 Task: Create in the project AgileCraft in Backlog an issue 'Create a new online platform for online education courses with advanced peer-to-peer learning and discussion features', assign it to team member softage.3@softage.net and change the status to IN PROGRESS. Create in the project AgileCraft in Backlog an issue 'Implement a new cloud-based customer engagement system for a company with advanced marketing automation and customer retention features', assign it to team member softage.4@softage.net and change the status to IN PROGRESS
Action: Mouse moved to (222, 392)
Screenshot: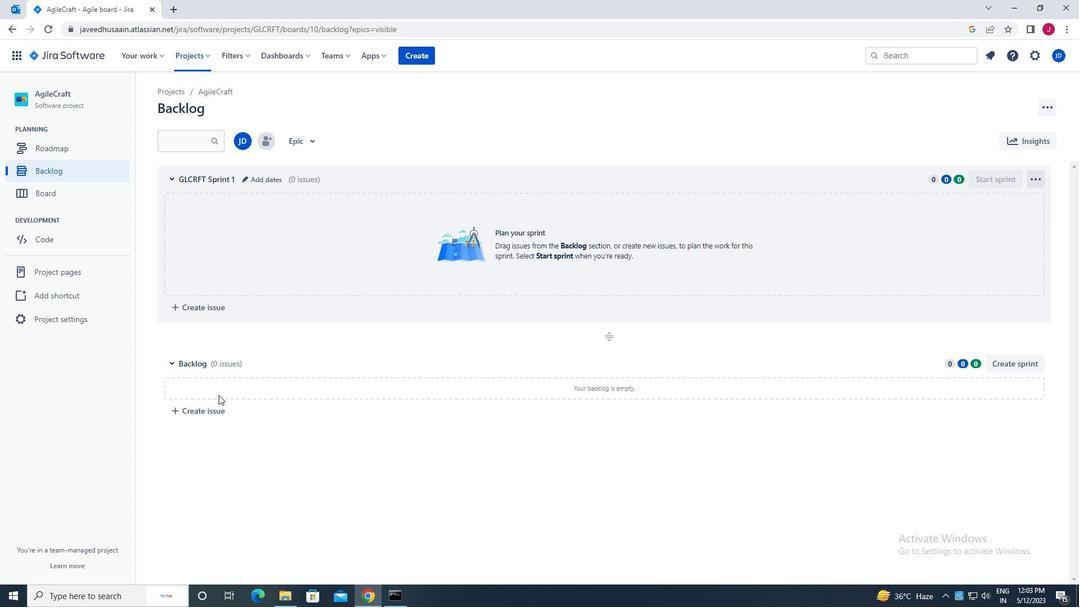 
Action: Mouse pressed left at (222, 392)
Screenshot: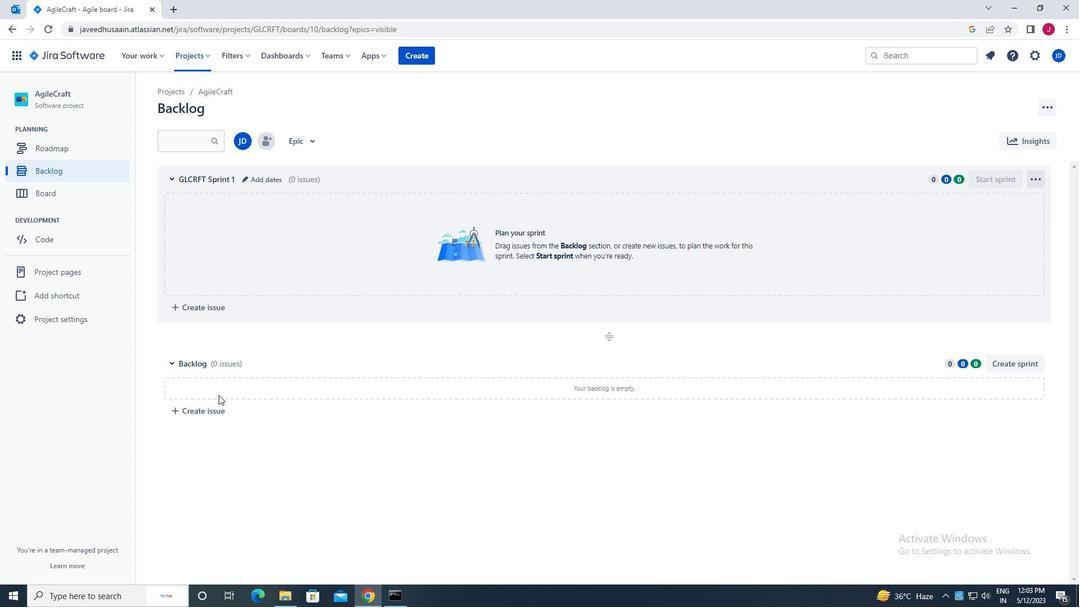 
Action: Mouse moved to (237, 386)
Screenshot: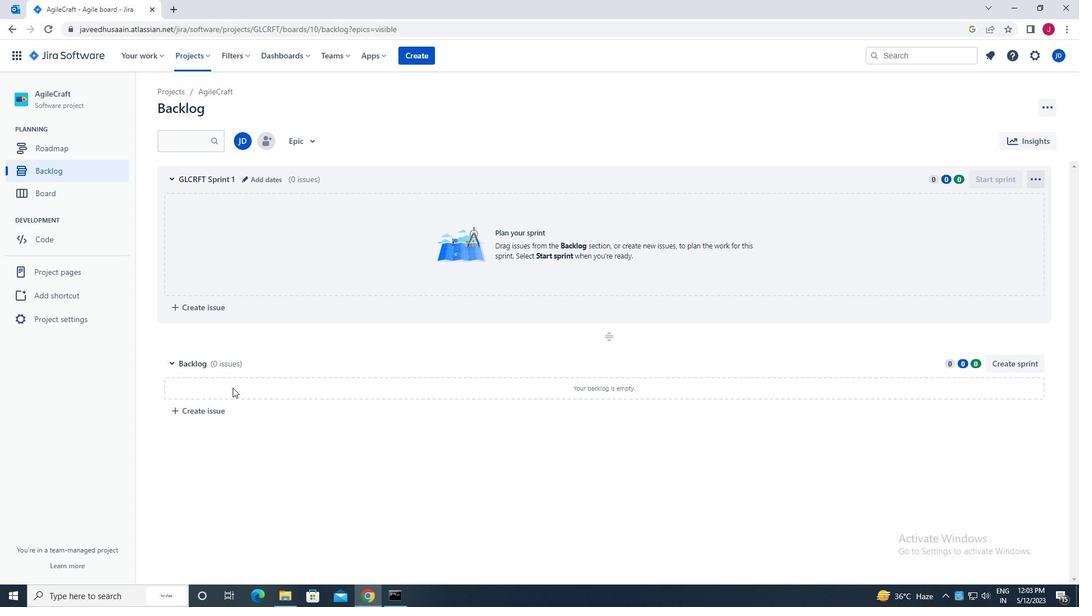 
Action: Mouse pressed left at (237, 386)
Screenshot: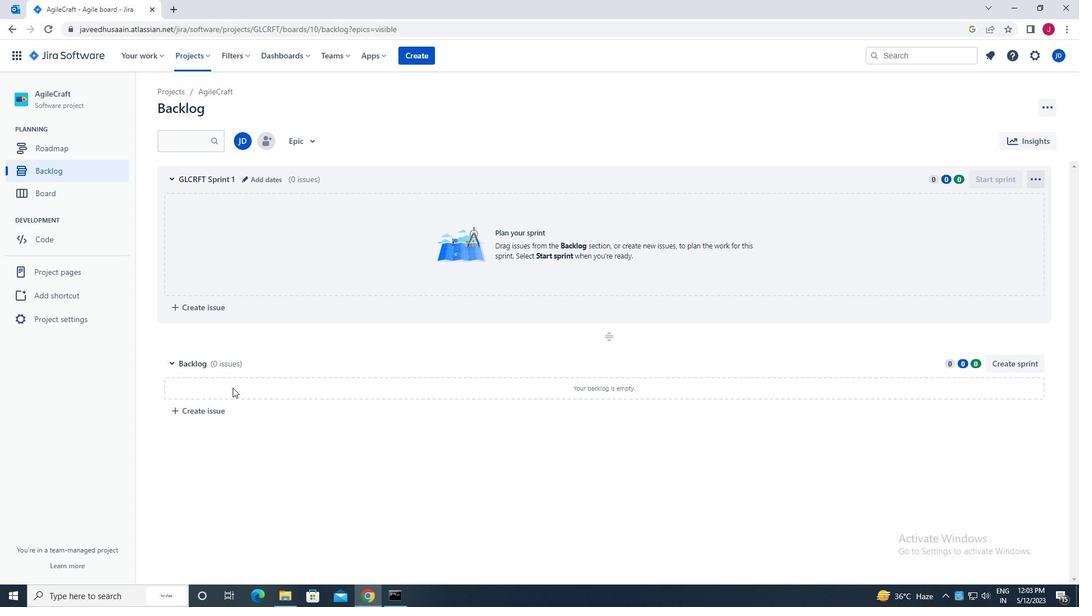
Action: Mouse moved to (209, 413)
Screenshot: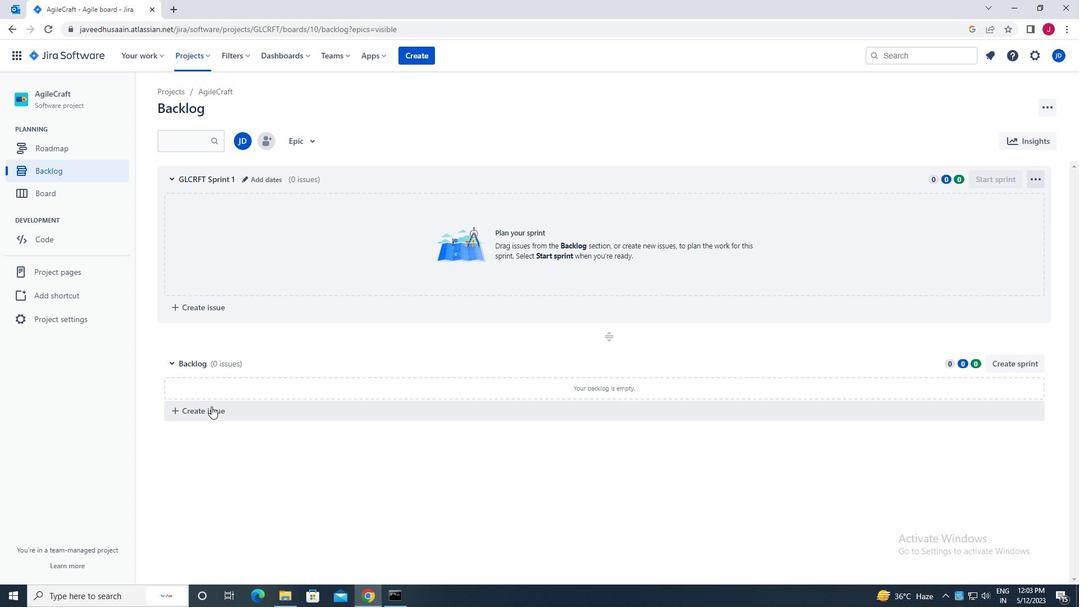
Action: Mouse pressed left at (209, 413)
Screenshot: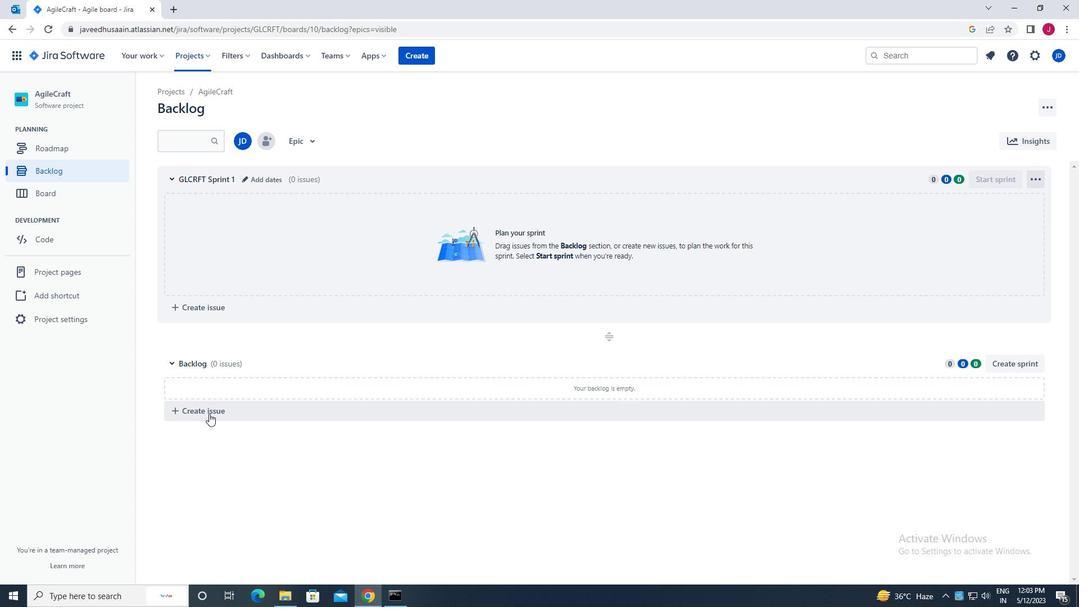 
Action: Mouse moved to (232, 413)
Screenshot: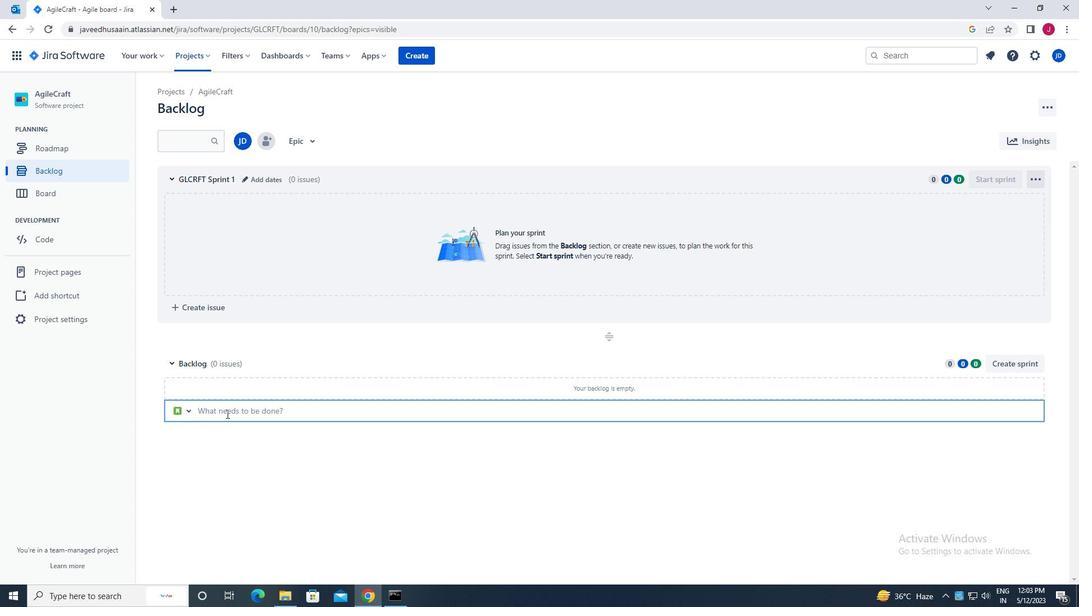 
Action: Mouse pressed left at (232, 413)
Screenshot: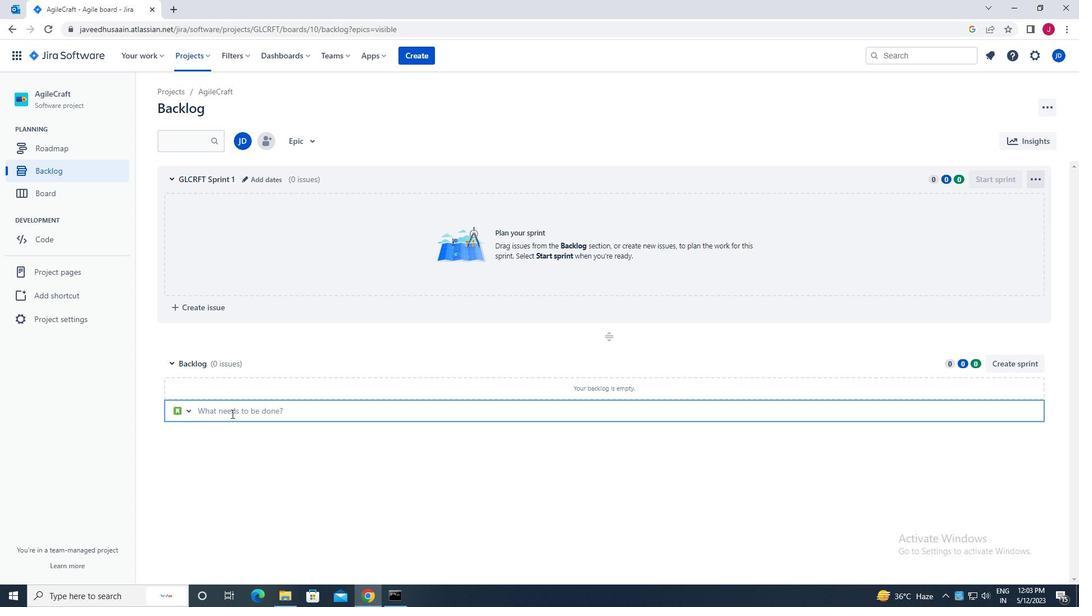 
Action: Key pressed <Key.caps_lock>c<Key.caps_lock>reate<Key.space>a<Key.space>new<Key.space>online<Key.space>platform<Key.space>for<Key.space>online<Key.space>education<Key.space>courses<Key.space>with<Key.space>advanced<Key.space>peer-to-peer<Key.space>learning<Key.space>and<Key.space>discusion<Key.space>features
Screenshot: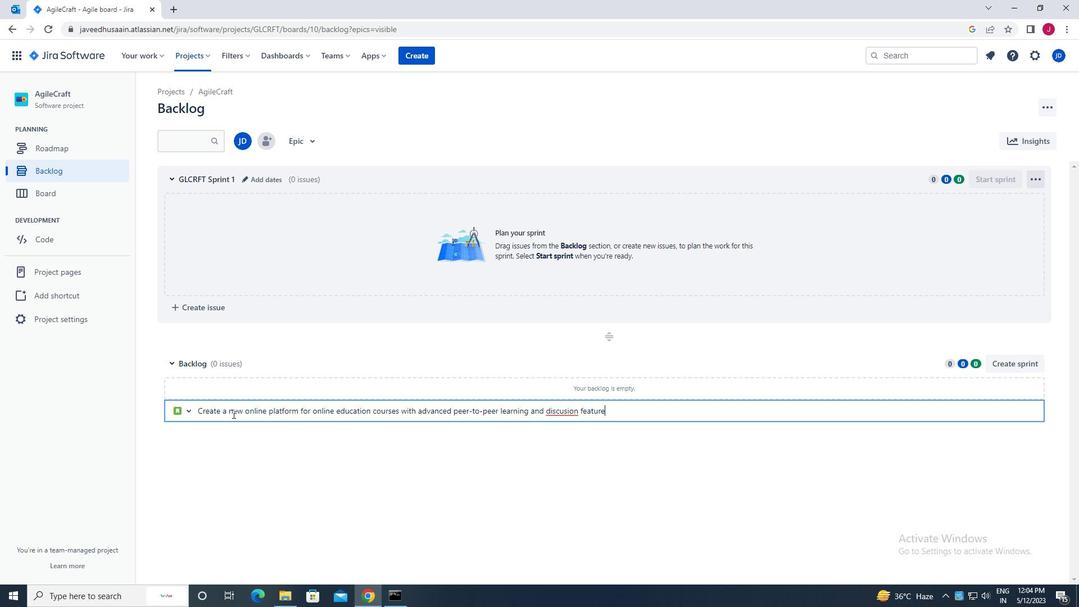 
Action: Mouse moved to (553, 412)
Screenshot: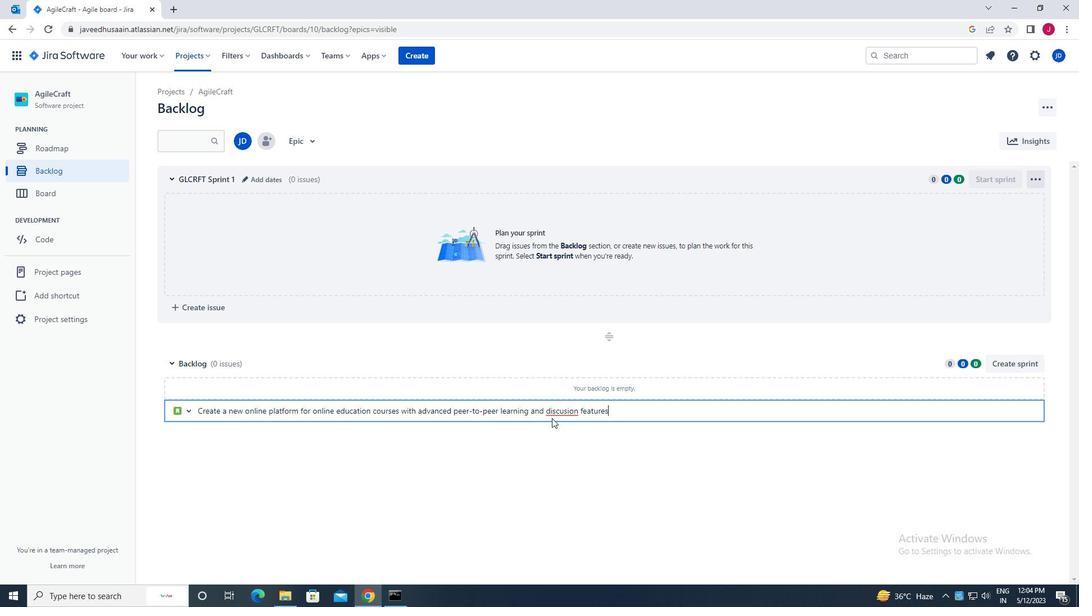 
Action: Mouse pressed left at (553, 412)
Screenshot: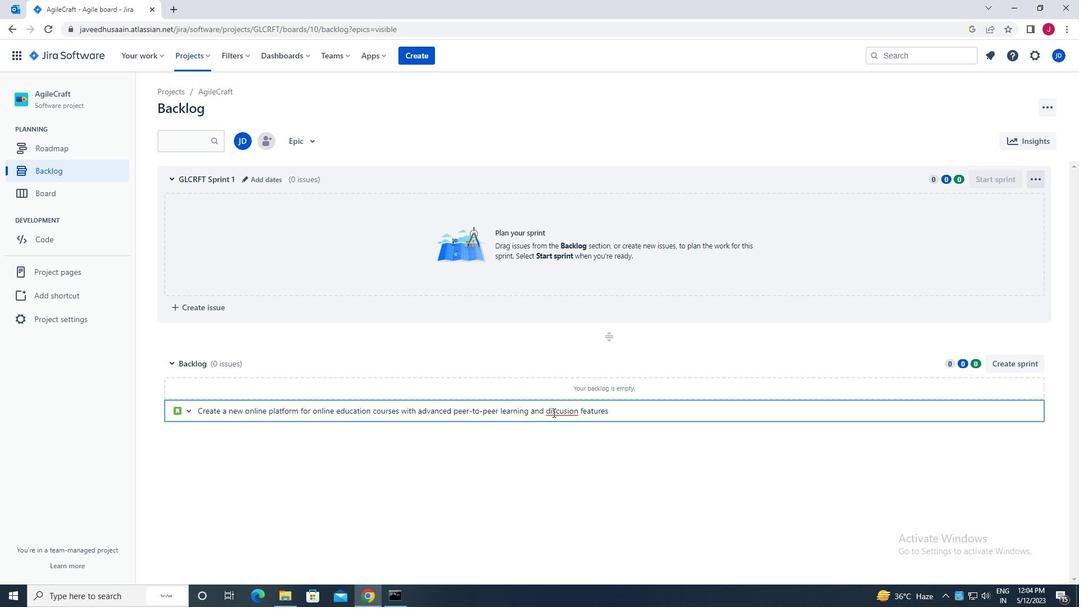 
Action: Mouse moved to (569, 410)
Screenshot: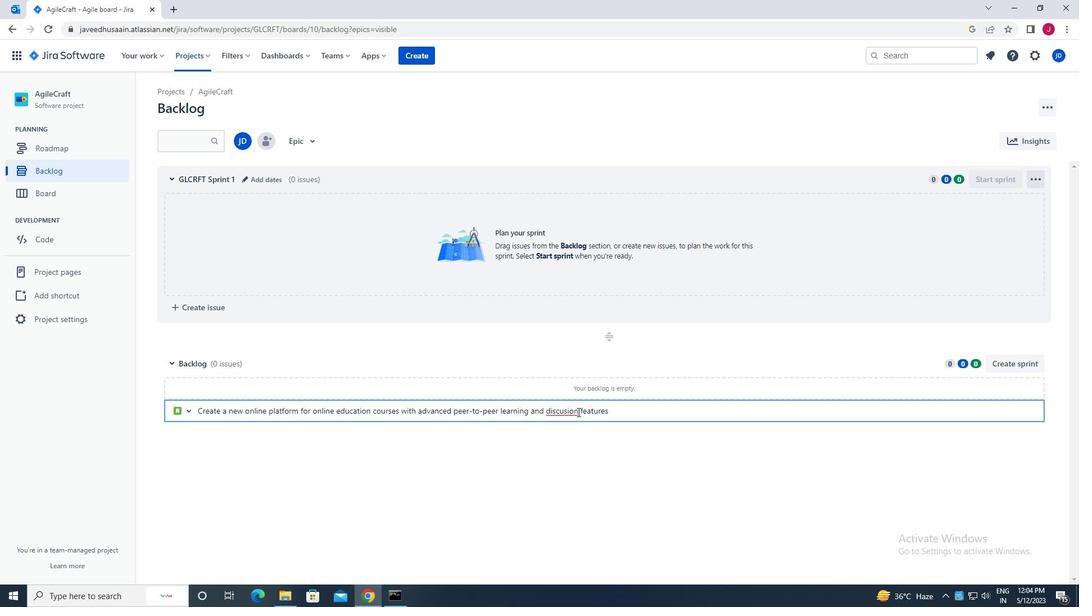 
Action: Mouse pressed left at (569, 410)
Screenshot: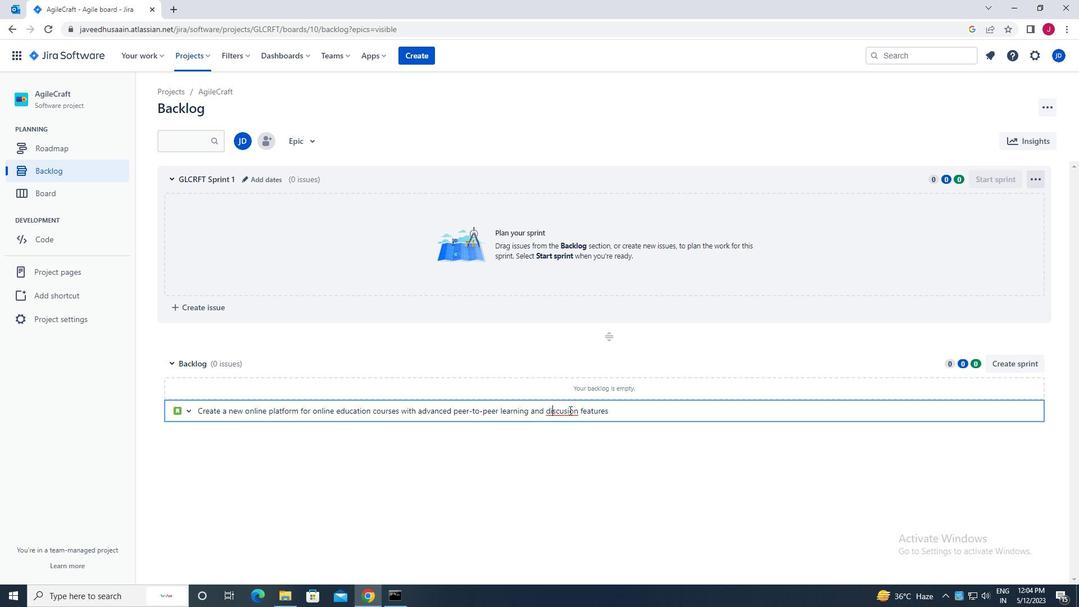 
Action: Mouse moved to (565, 412)
Screenshot: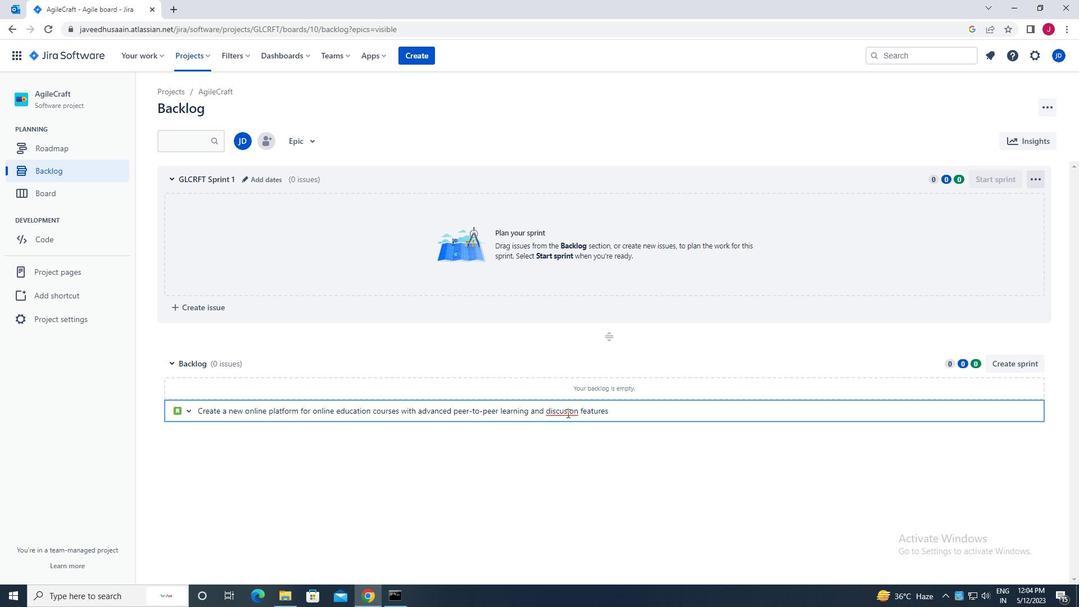 
Action: Mouse pressed left at (565, 412)
Screenshot: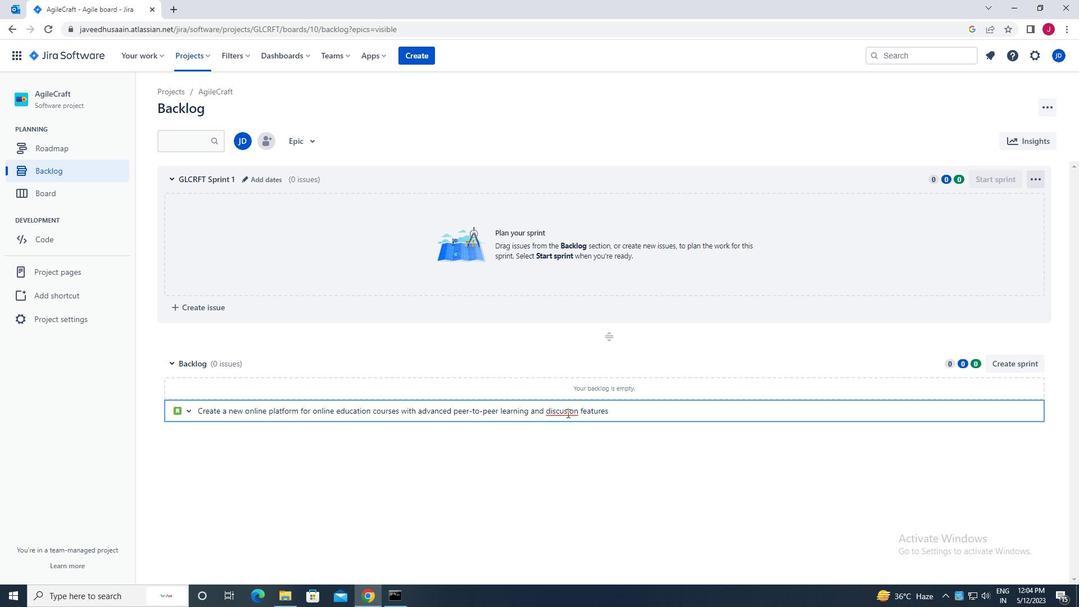 
Action: Mouse moved to (570, 415)
Screenshot: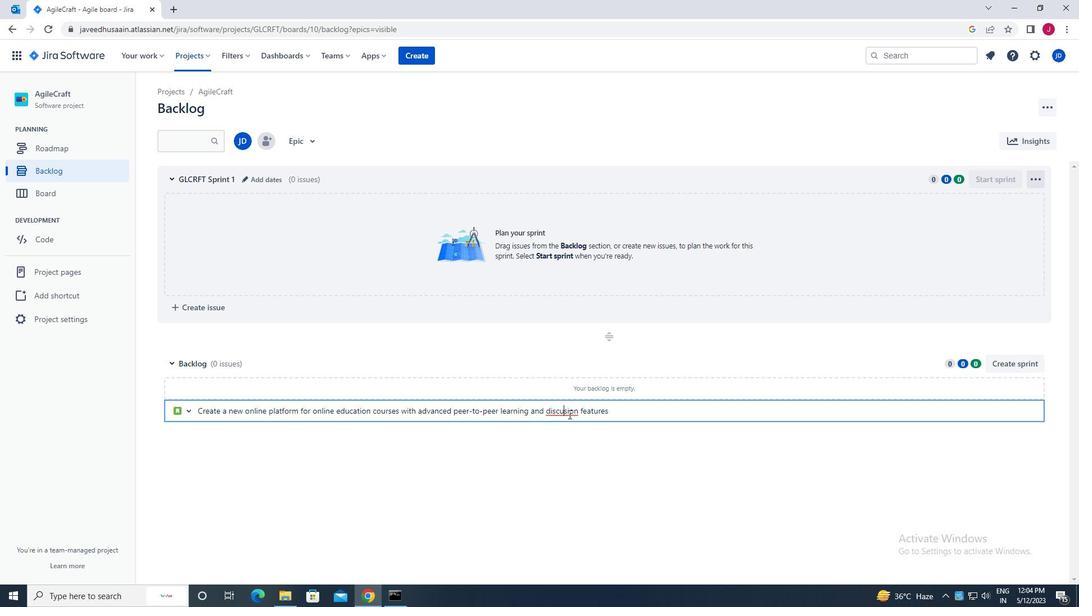 
Action: Key pressed s
Screenshot: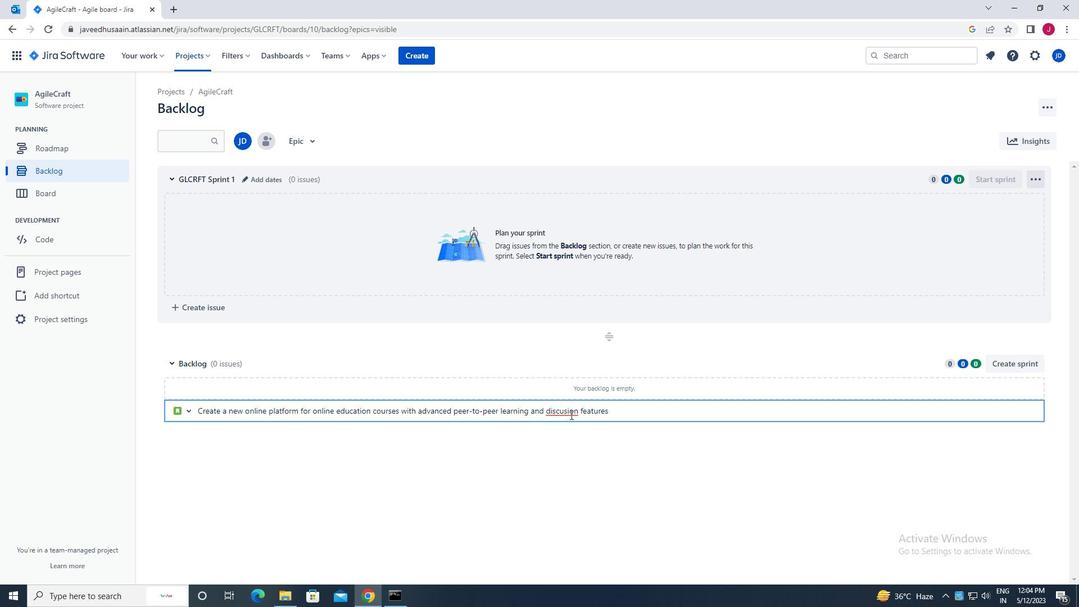 
Action: Mouse moved to (679, 414)
Screenshot: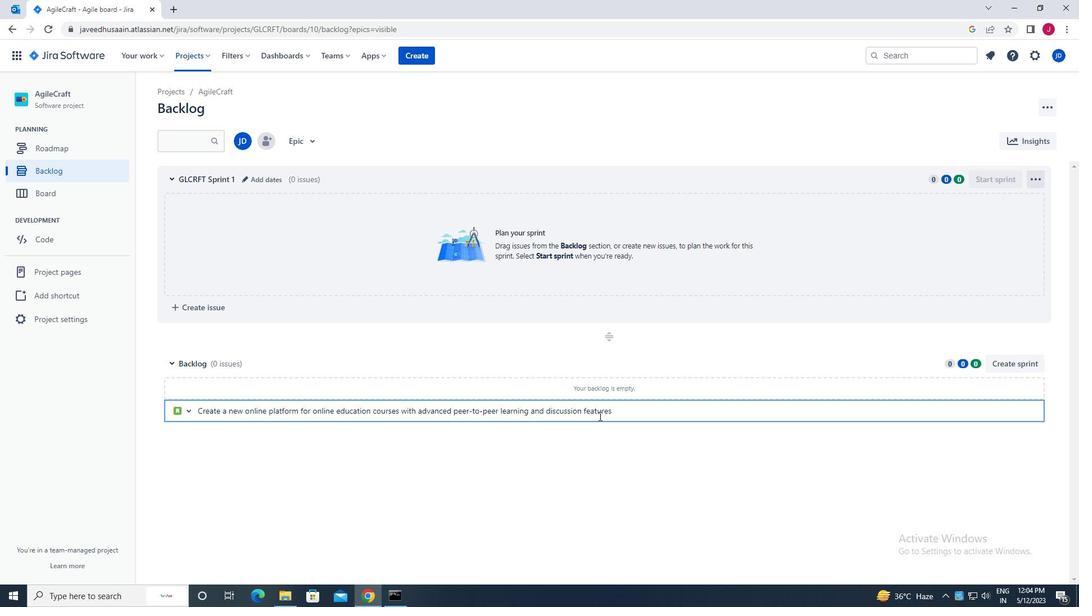 
Action: Key pressed <Key.enter>
Screenshot: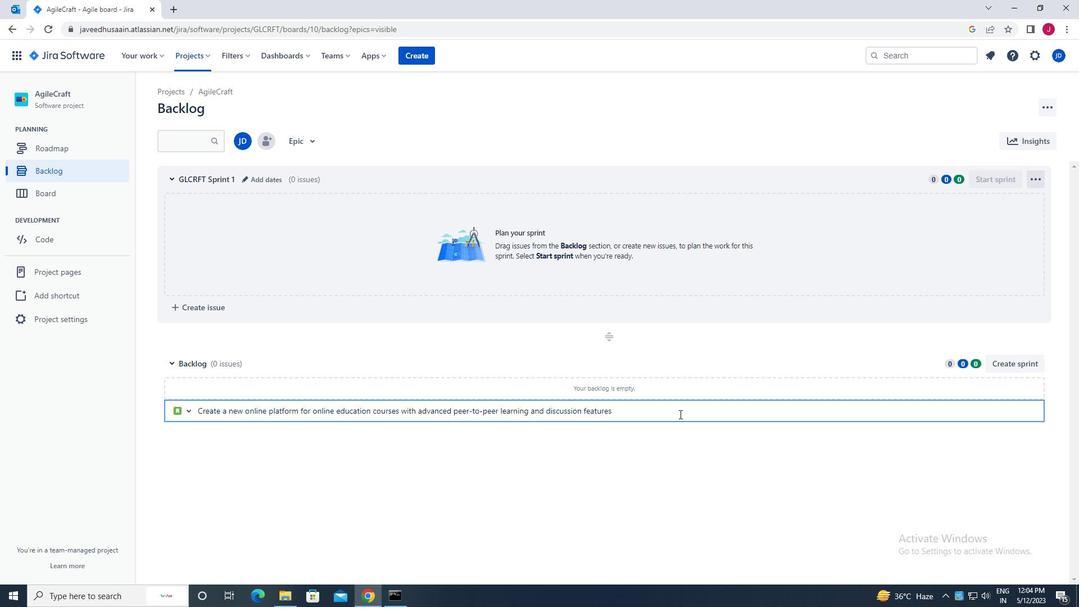 
Action: Mouse moved to (1010, 387)
Screenshot: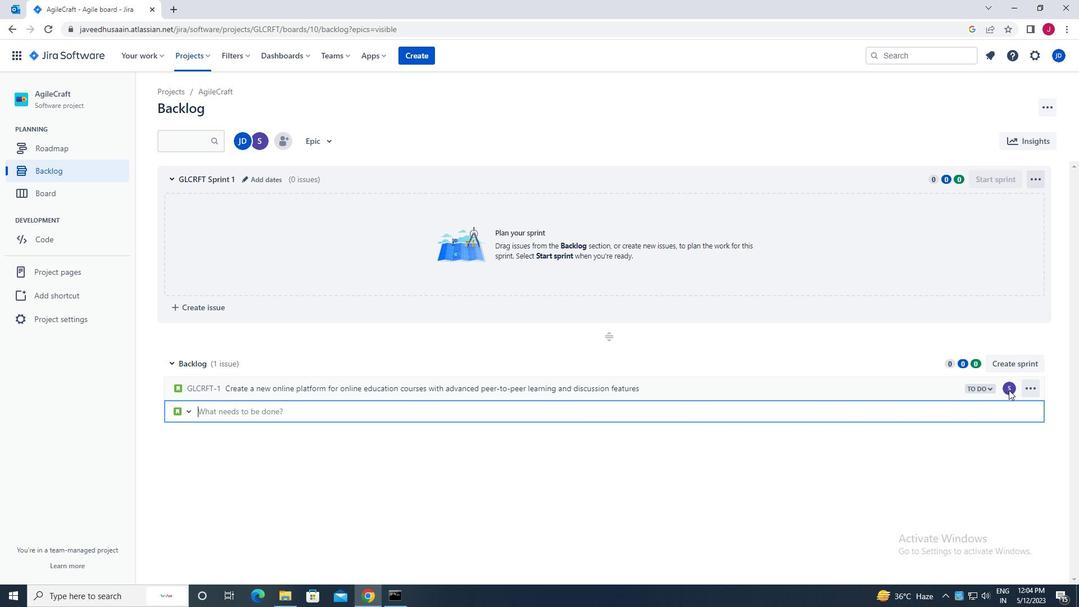 
Action: Mouse pressed left at (1010, 387)
Screenshot: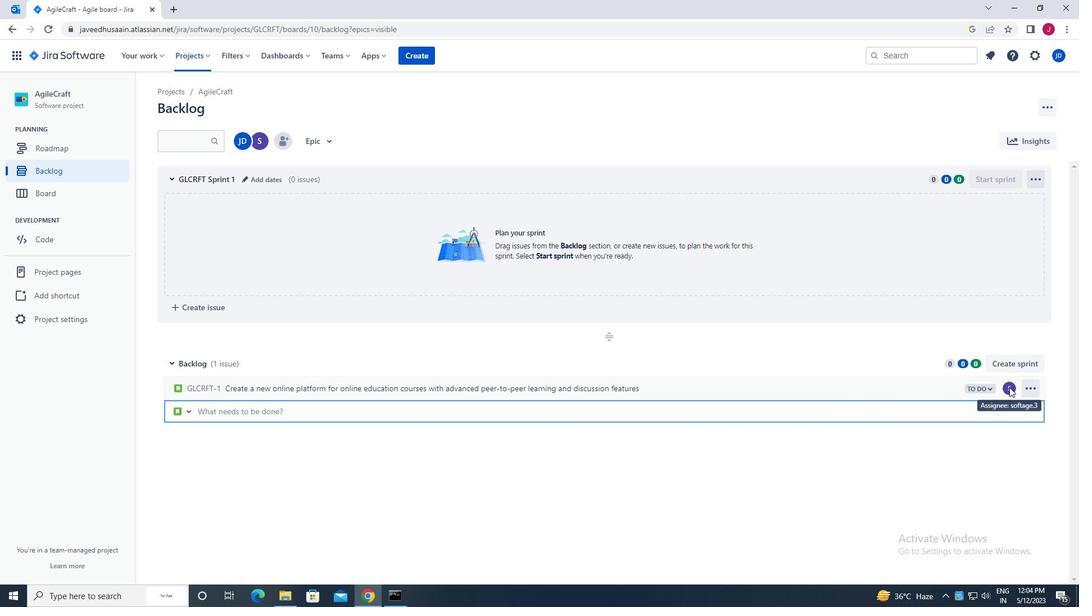 
Action: Mouse moved to (929, 417)
Screenshot: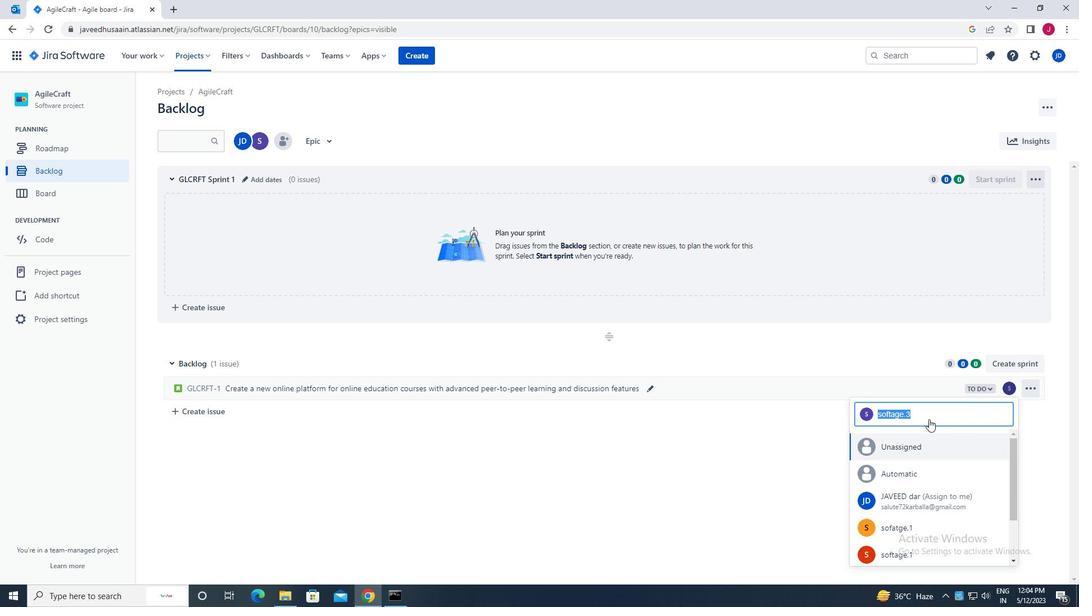 
Action: Key pressed soft
Screenshot: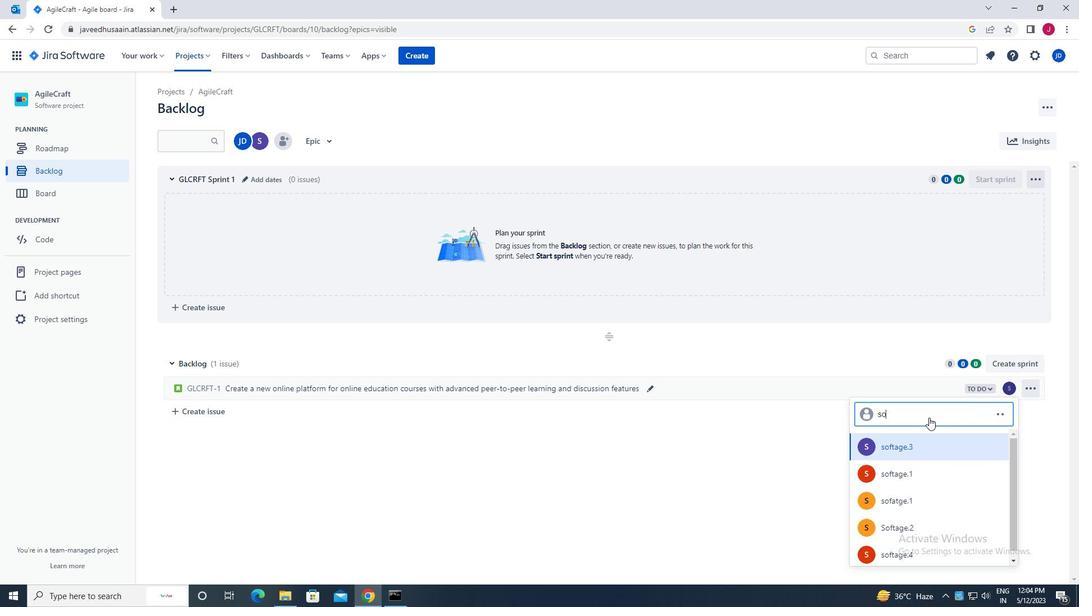 
Action: Mouse moved to (922, 448)
Screenshot: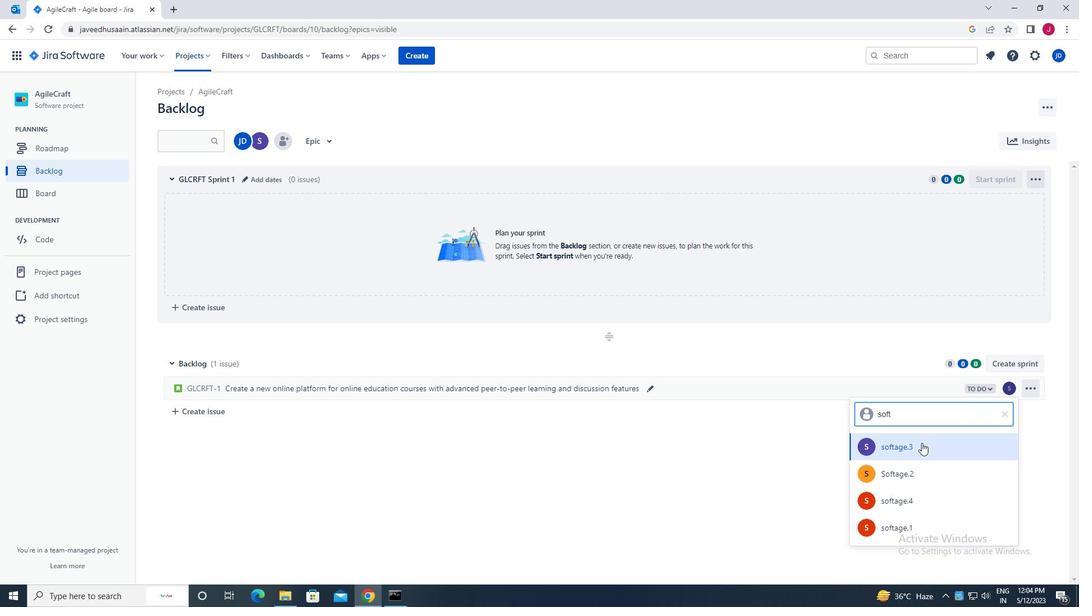
Action: Mouse pressed left at (922, 448)
Screenshot: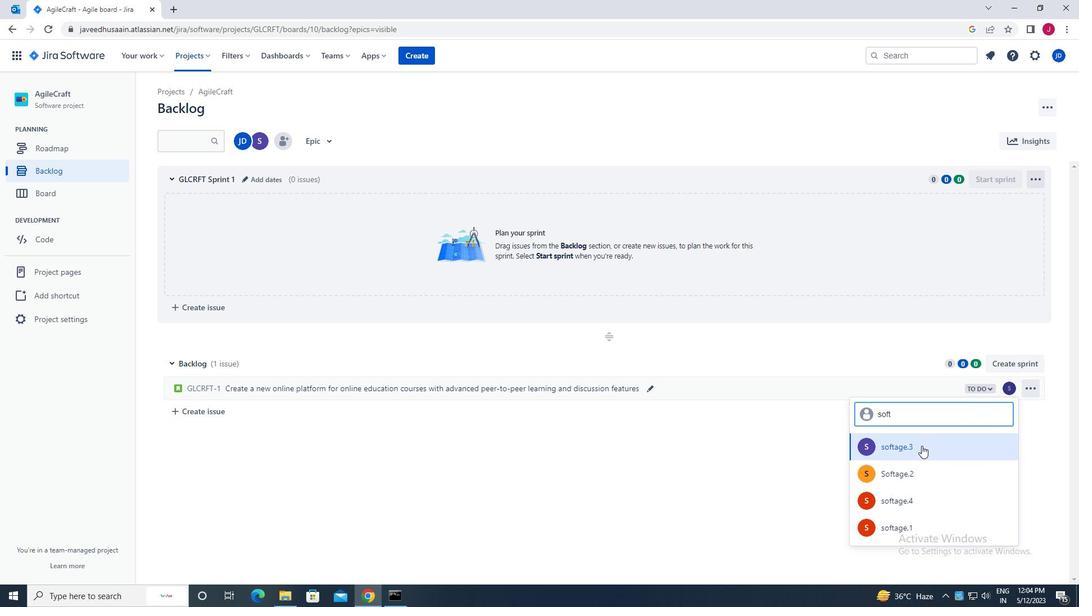
Action: Mouse moved to (979, 388)
Screenshot: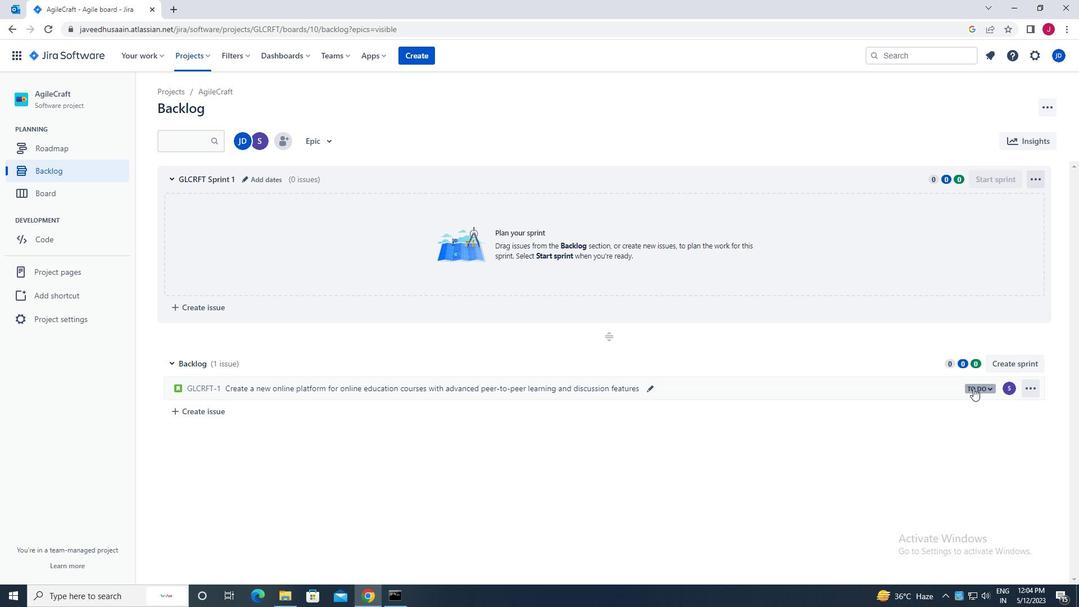 
Action: Mouse pressed left at (979, 388)
Screenshot: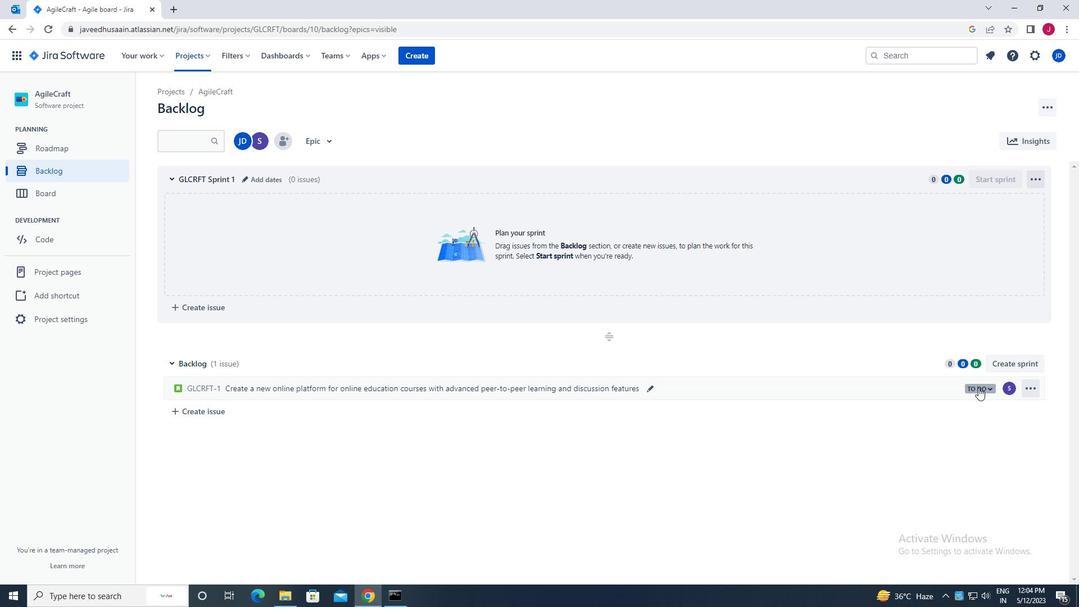 
Action: Mouse moved to (899, 411)
Screenshot: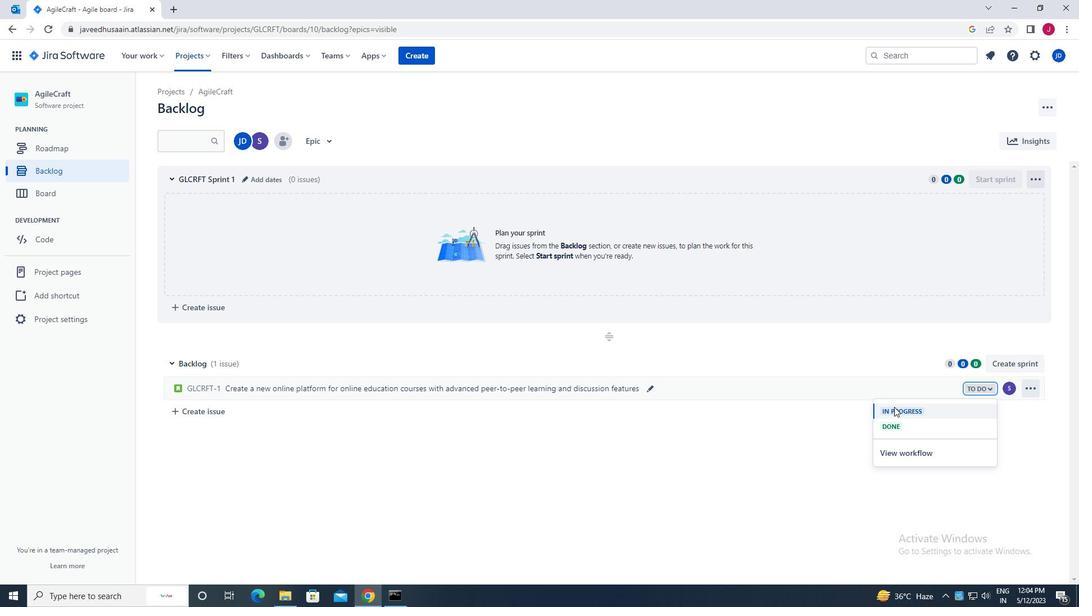 
Action: Mouse pressed left at (899, 411)
Screenshot: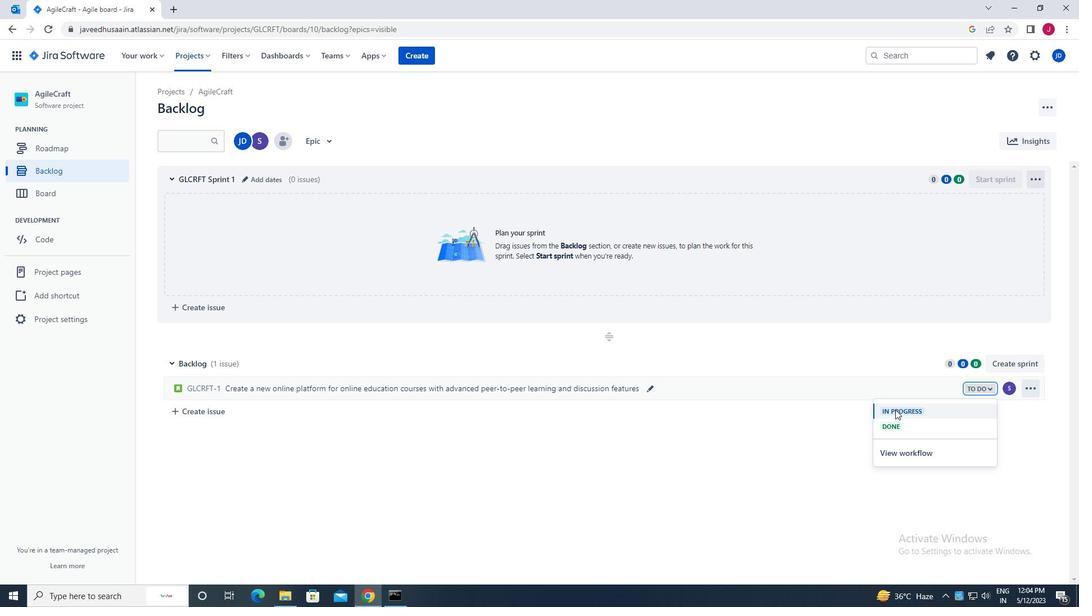 
Action: Mouse moved to (223, 411)
Screenshot: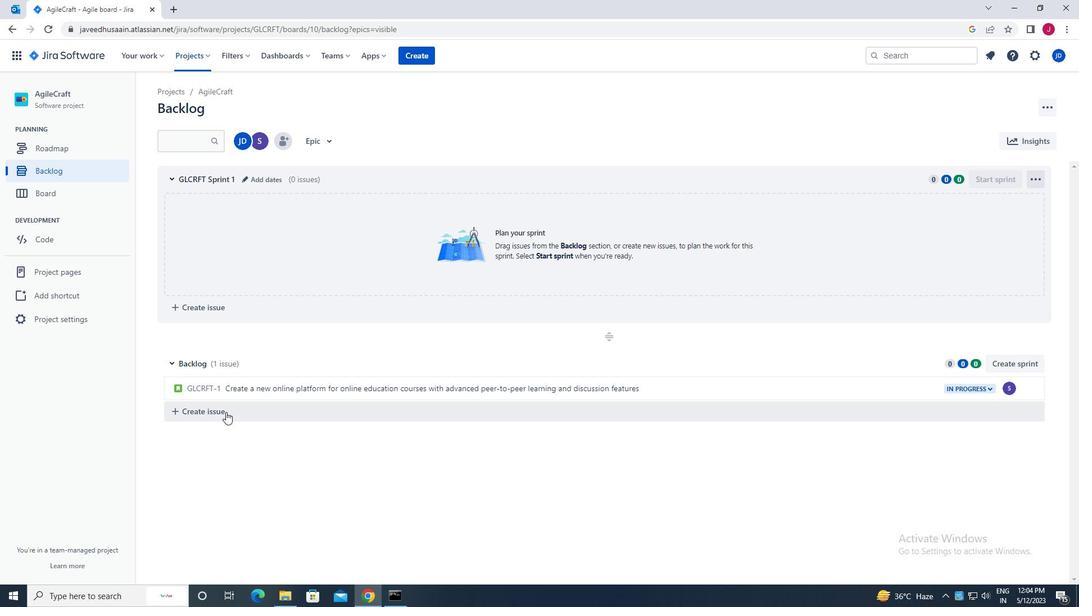 
Action: Mouse pressed left at (223, 411)
Screenshot: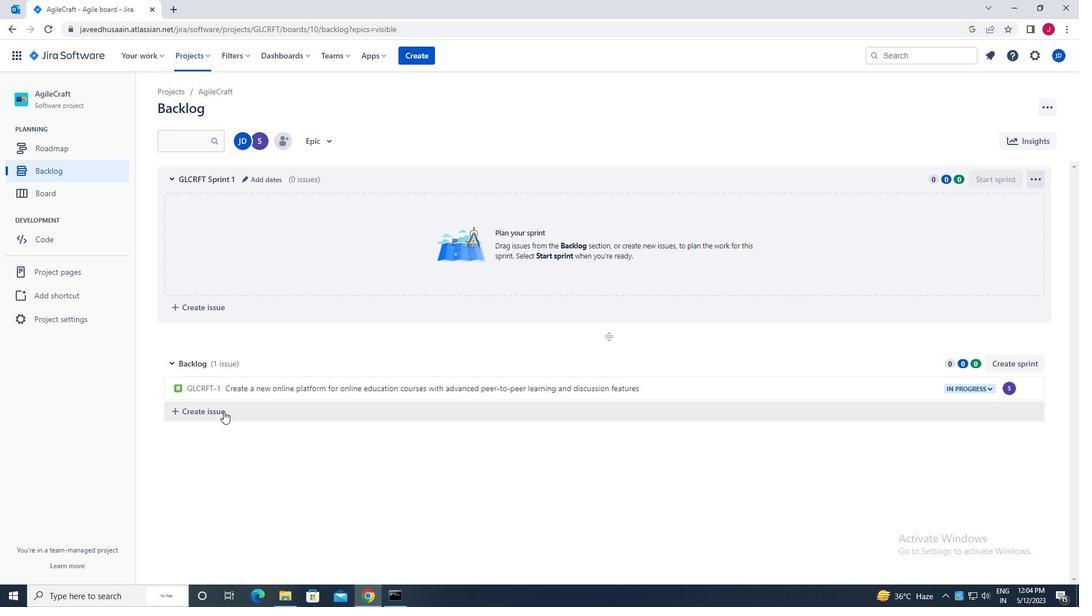 
Action: Key pressed <Key.caps_lock>i<Key.caps_lock>mplement<Key.space>a<Key.space>new<Key.space>cloud-based<Key.space>customer<Key.space>engagement<Key.space>system<Key.space>for<Key.space>a<Key.space>company<Key.space>with<Key.space>advanced<Key.space>marketing<Key.space>aua<Key.backspace>ta<Key.backspace>omation<Key.space>and<Key.space>customer<Key.space>retention<Key.space>features<Key.enter>
Screenshot: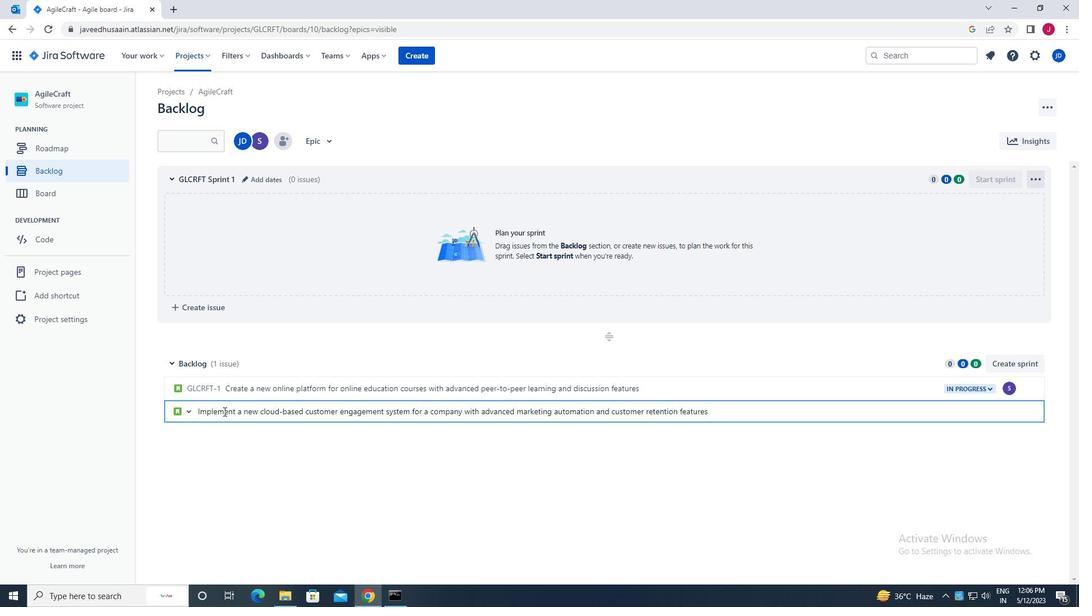 
Action: Mouse moved to (1009, 413)
Screenshot: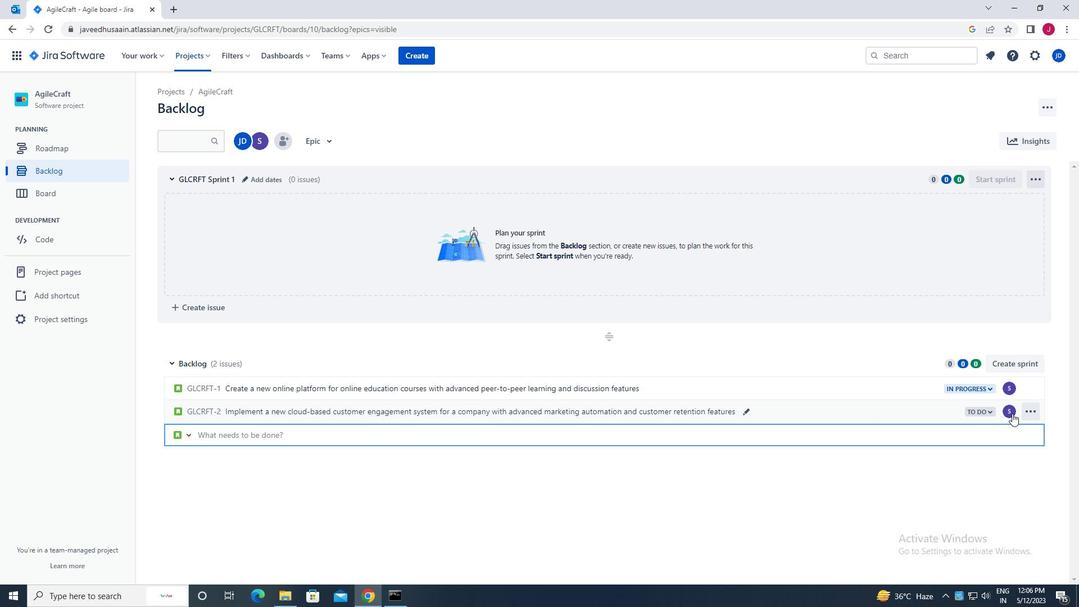 
Action: Mouse pressed left at (1009, 413)
Screenshot: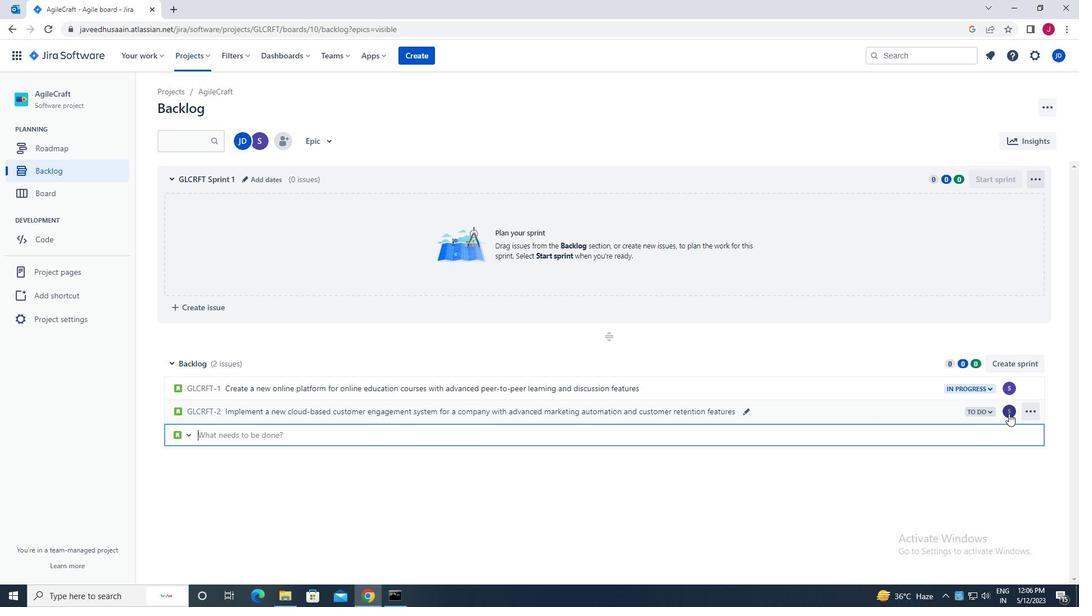 
Action: Mouse moved to (977, 426)
Screenshot: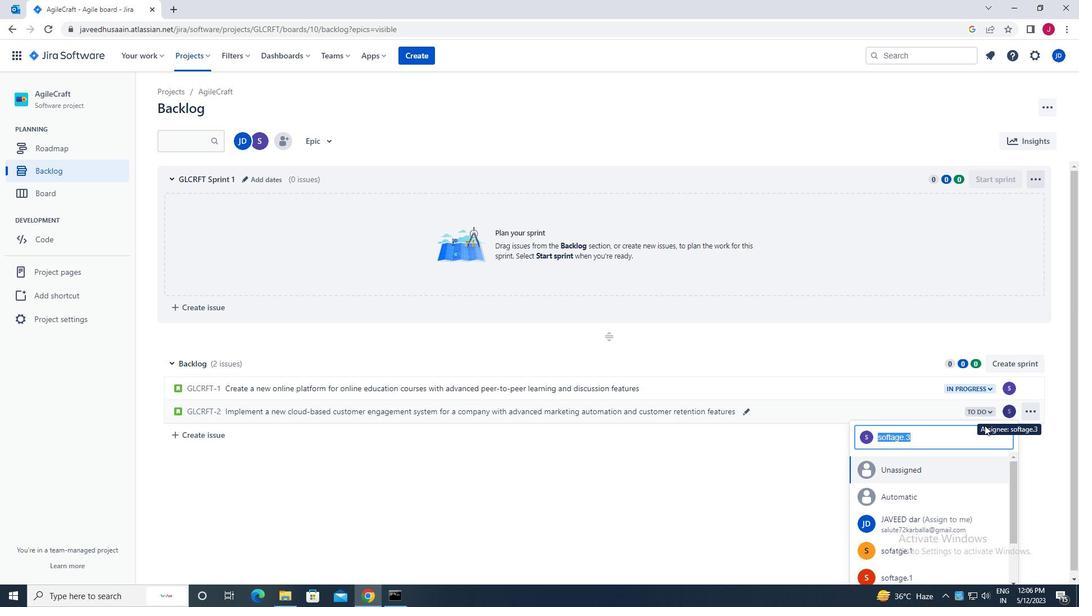 
Action: Key pressed soft
Screenshot: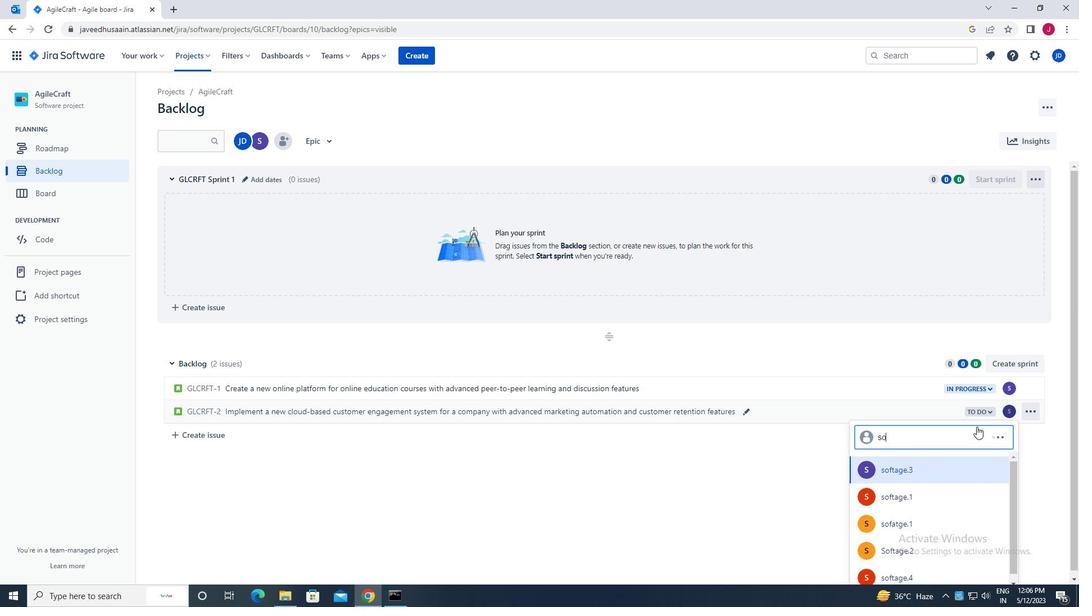 
Action: Mouse moved to (912, 525)
Screenshot: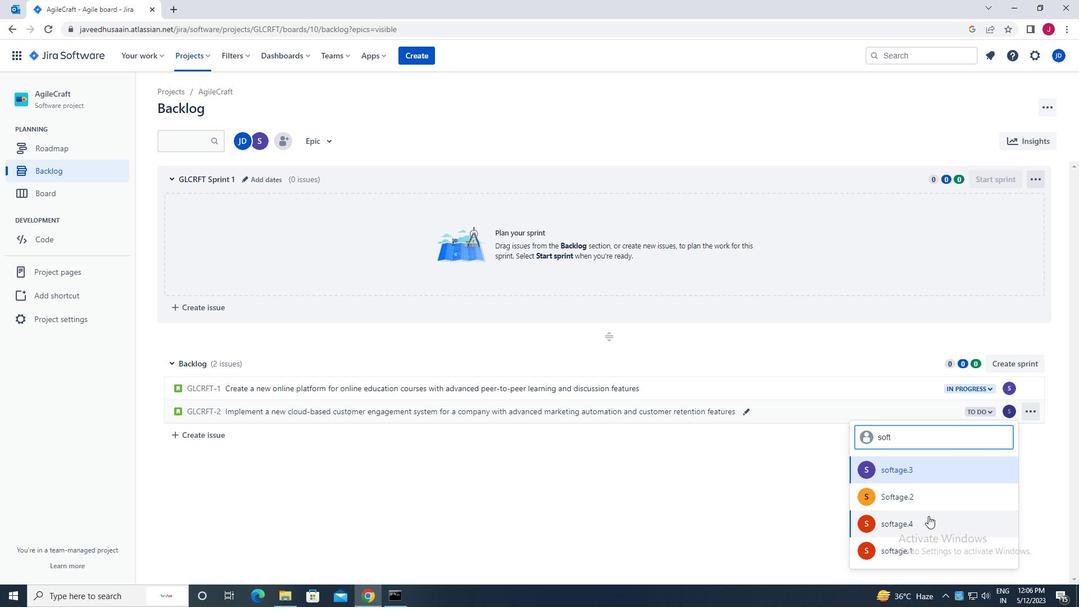
Action: Mouse pressed left at (912, 525)
Screenshot: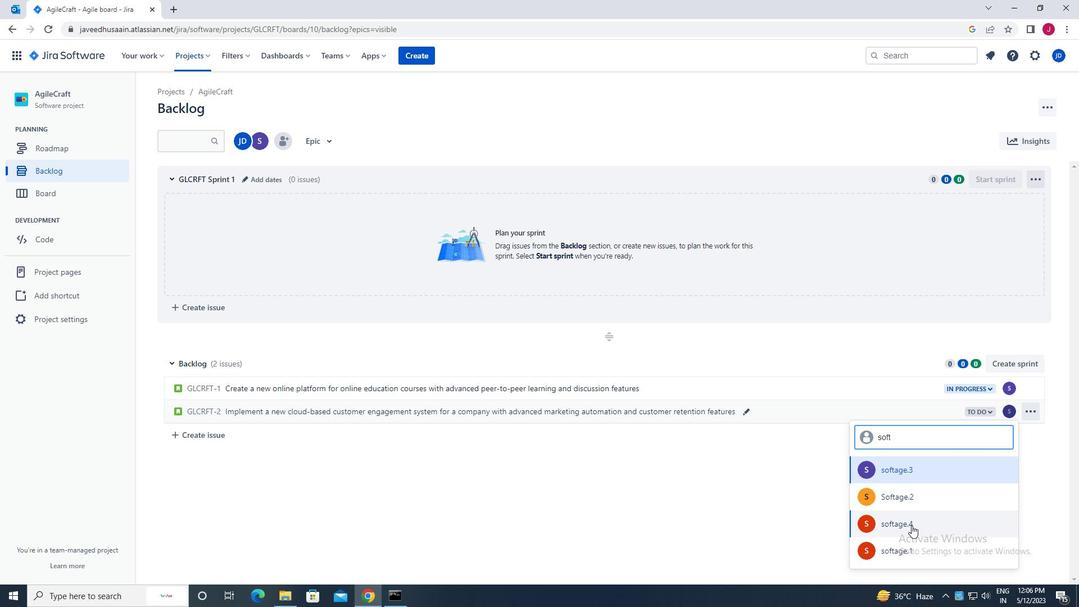 
Action: Mouse moved to (971, 415)
Screenshot: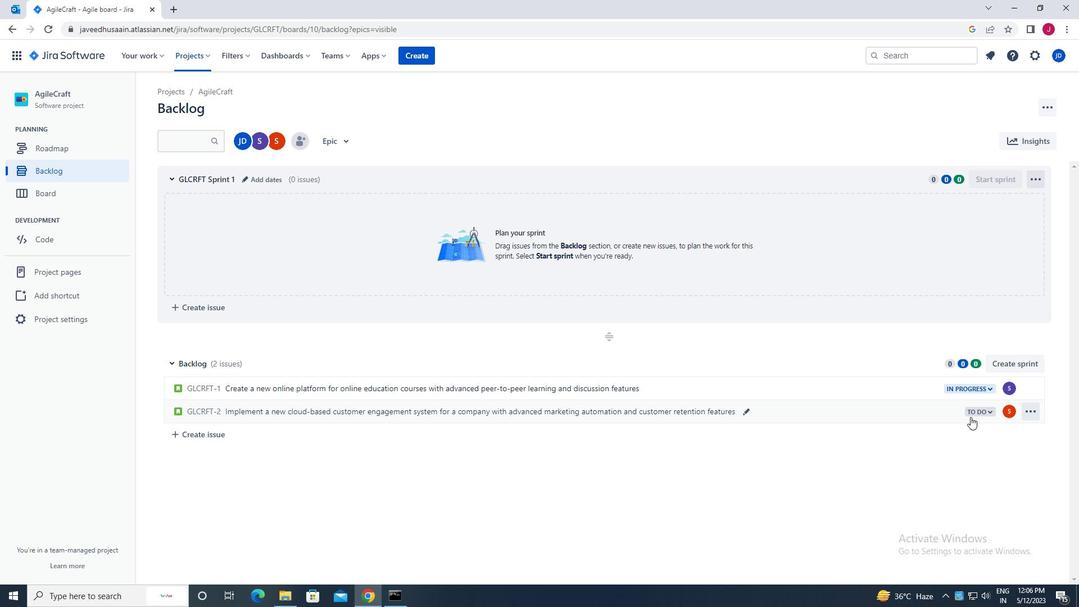 
Action: Mouse pressed left at (971, 415)
Screenshot: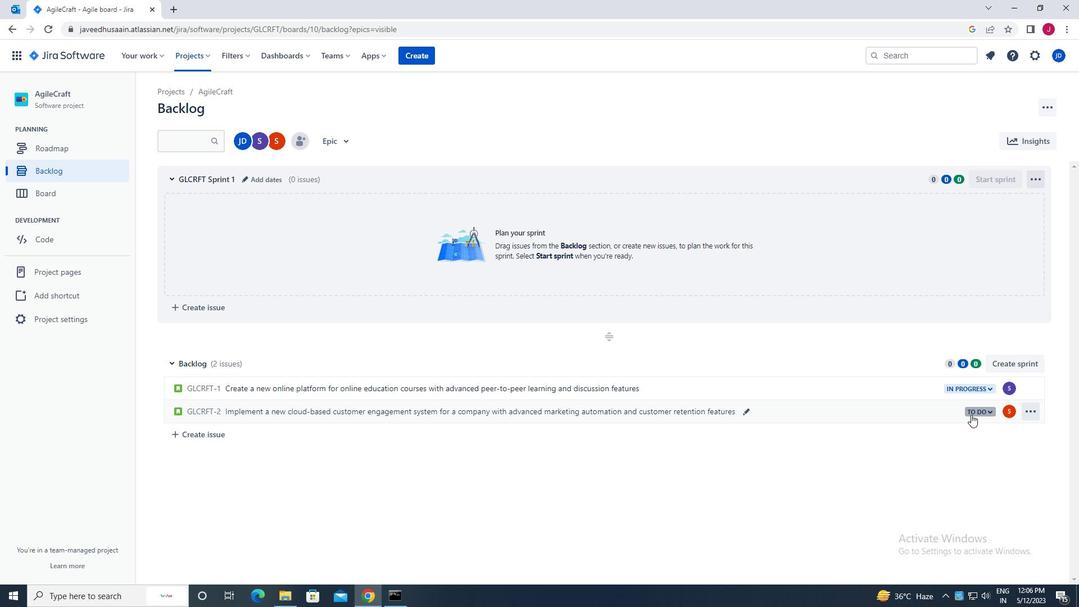 
Action: Mouse moved to (917, 436)
Screenshot: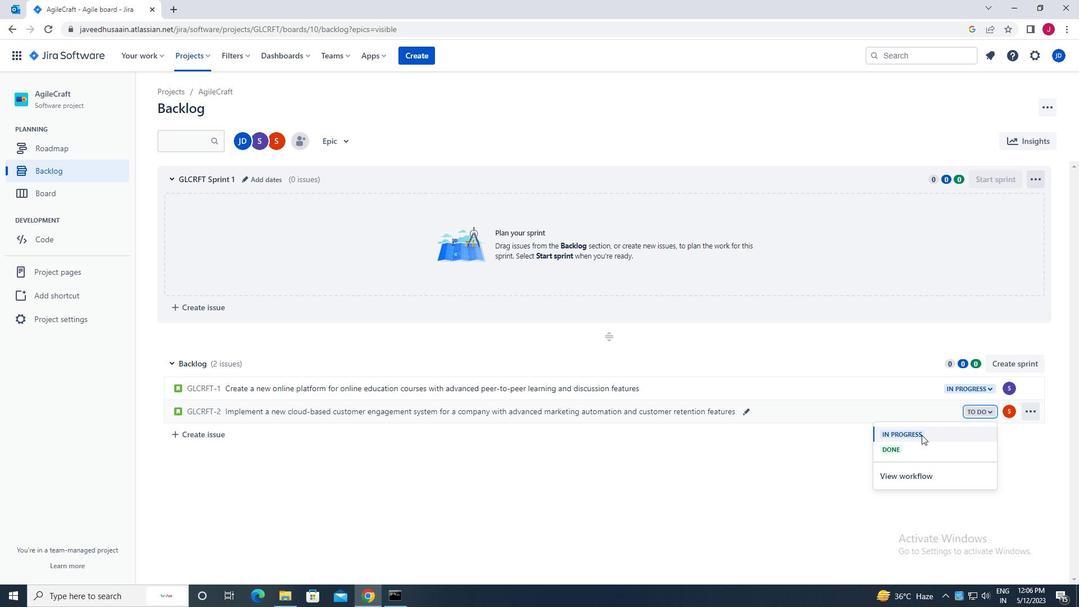 
Action: Mouse pressed left at (917, 436)
Screenshot: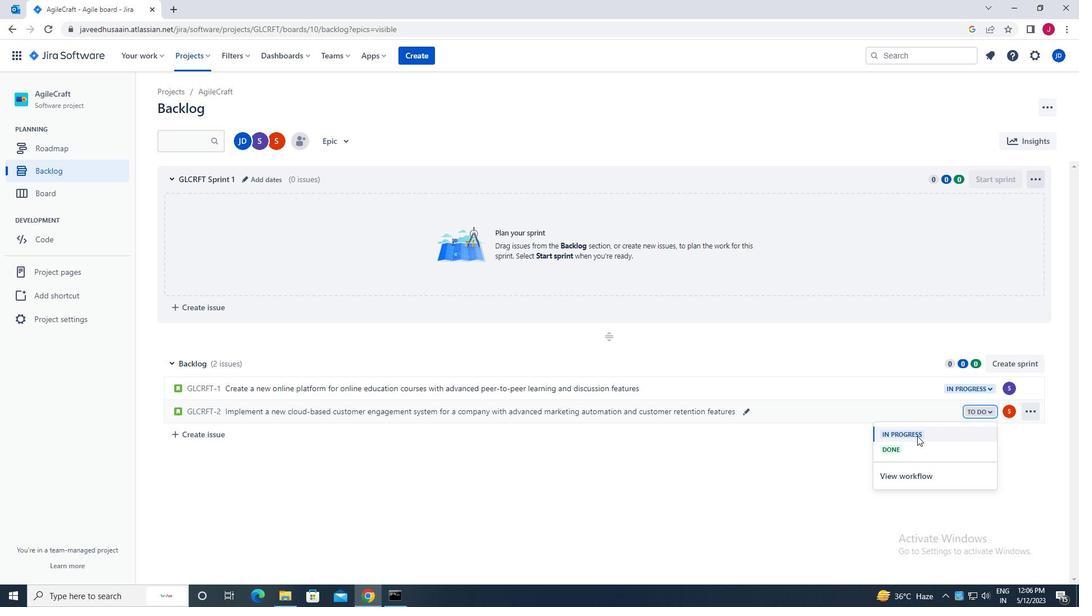 
Action: Mouse moved to (791, 465)
Screenshot: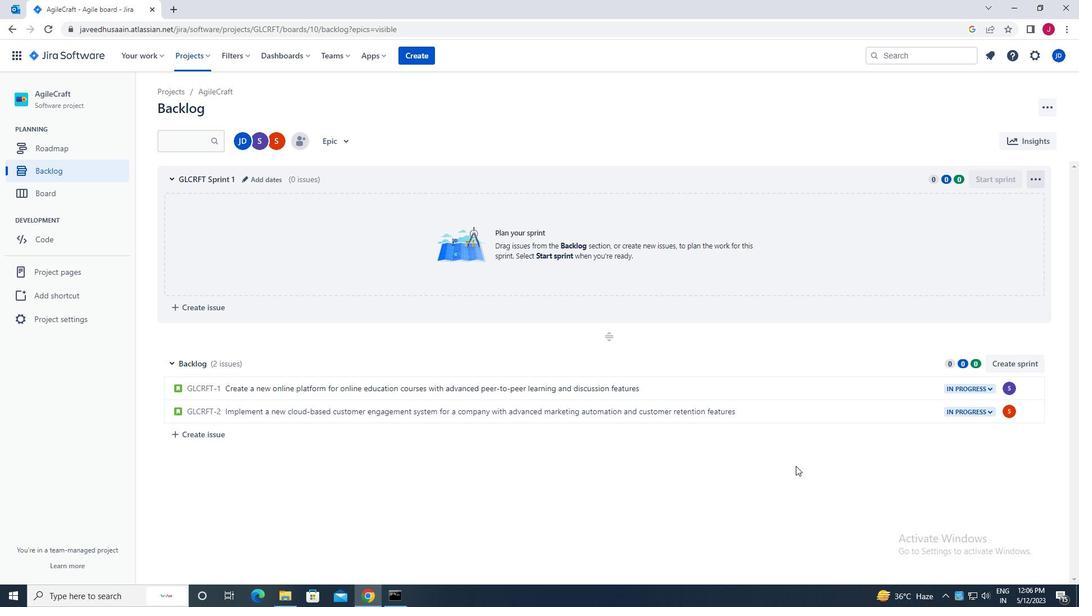 
